 Task: Open the event Casual Lunch Break: Yoga Session on '2024/03/08', change the date to 2024/03/14, change the font style of the description to Trebuchet MS, set the availability to Busy, insert an emoji Sat, logged in from the account softage.10@softage.net and add another guest for the event, softage.6@softage.net. Change the alignment of the event description to Align left.Change the font color of the description to Dark Green and select an event charm, 
Action: Mouse moved to (842, 315)
Screenshot: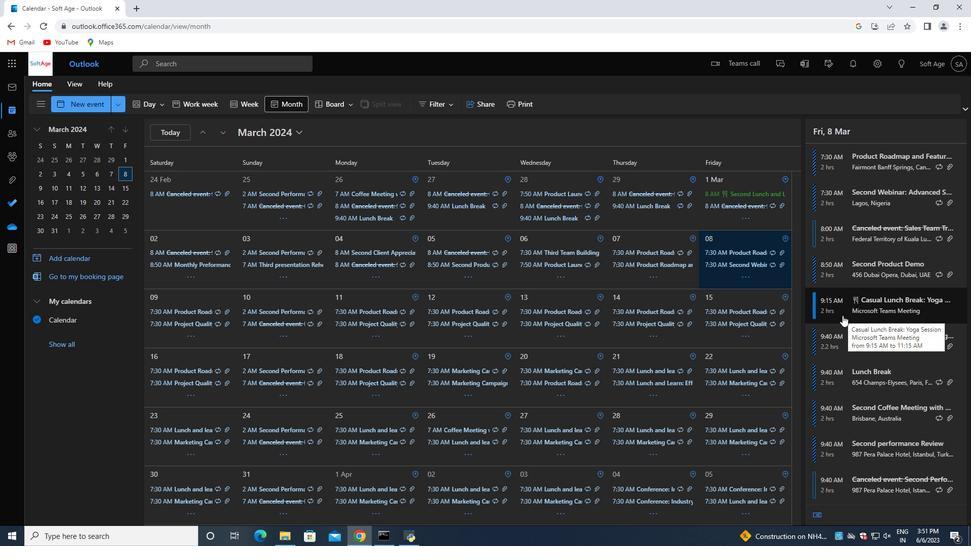 
Action: Mouse pressed left at (842, 315)
Screenshot: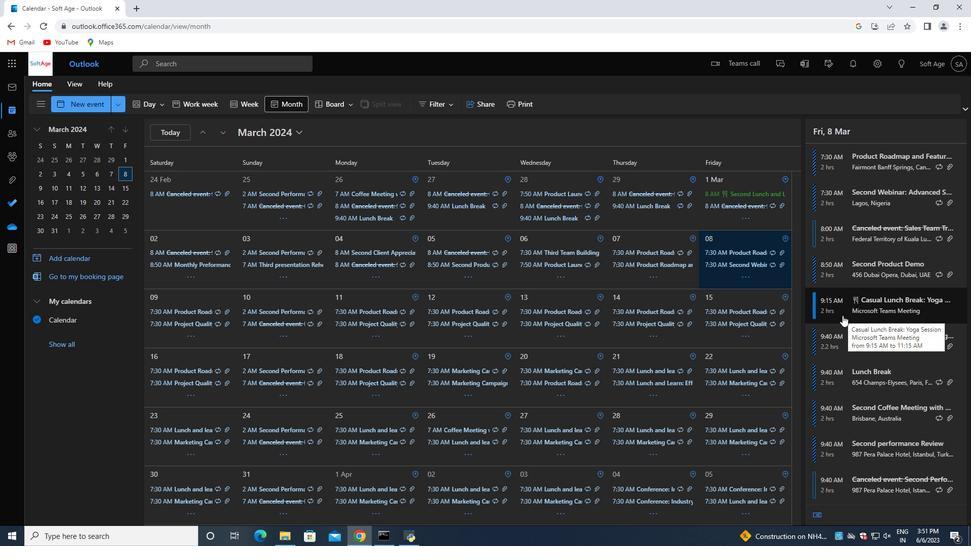 
Action: Mouse moved to (647, 383)
Screenshot: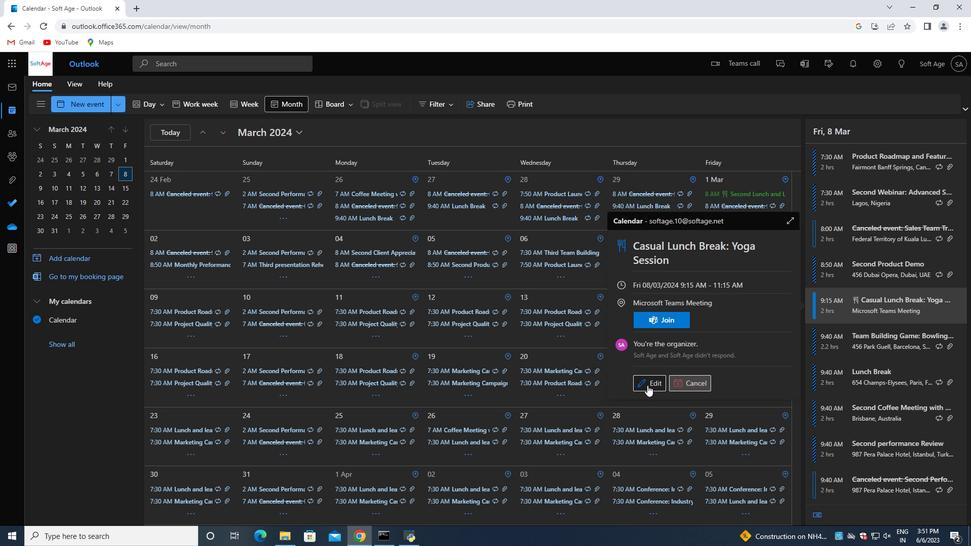 
Action: Mouse pressed left at (647, 383)
Screenshot: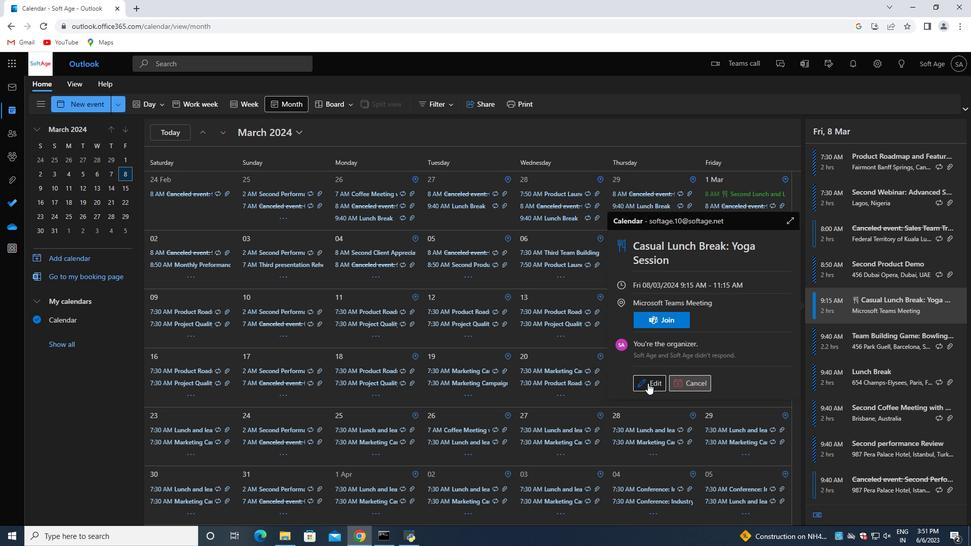 
Action: Mouse moved to (296, 270)
Screenshot: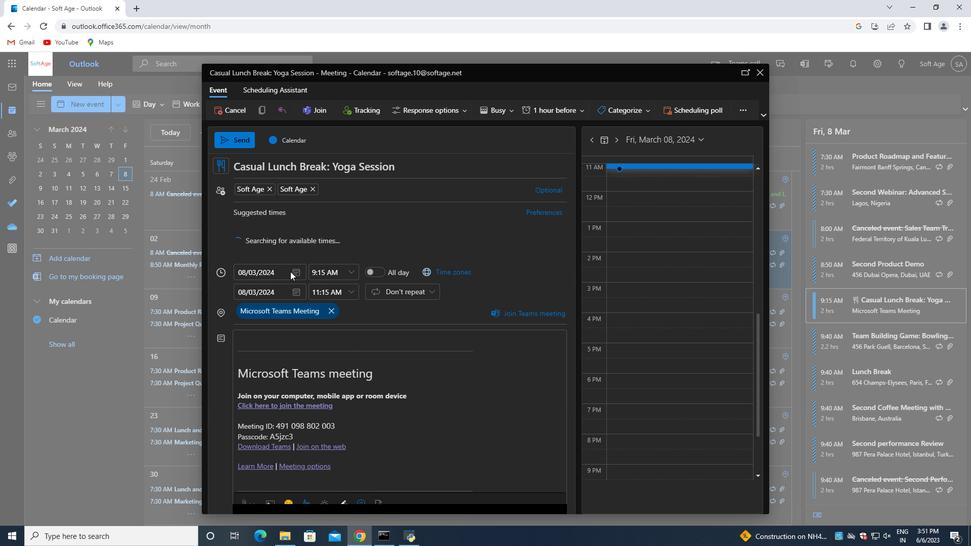 
Action: Mouse pressed left at (296, 270)
Screenshot: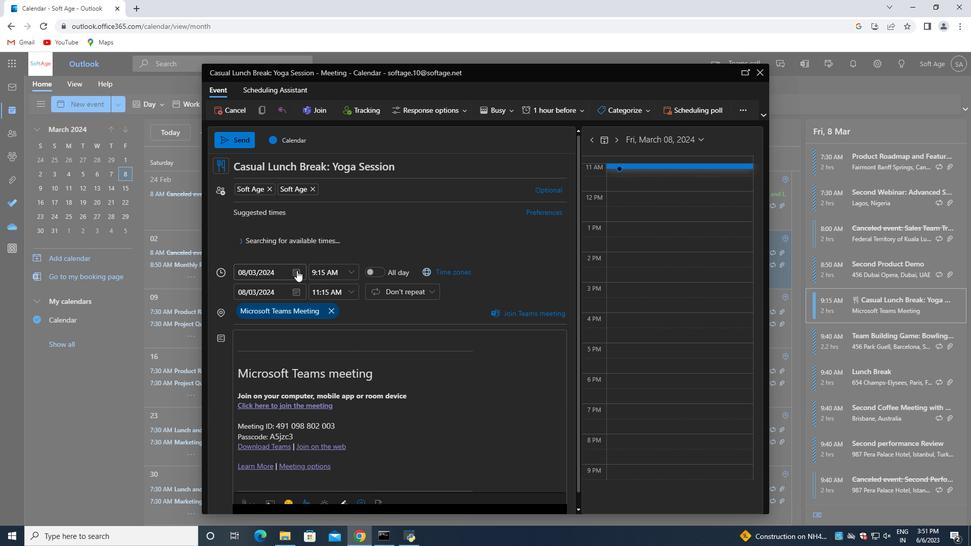 
Action: Mouse moved to (296, 283)
Screenshot: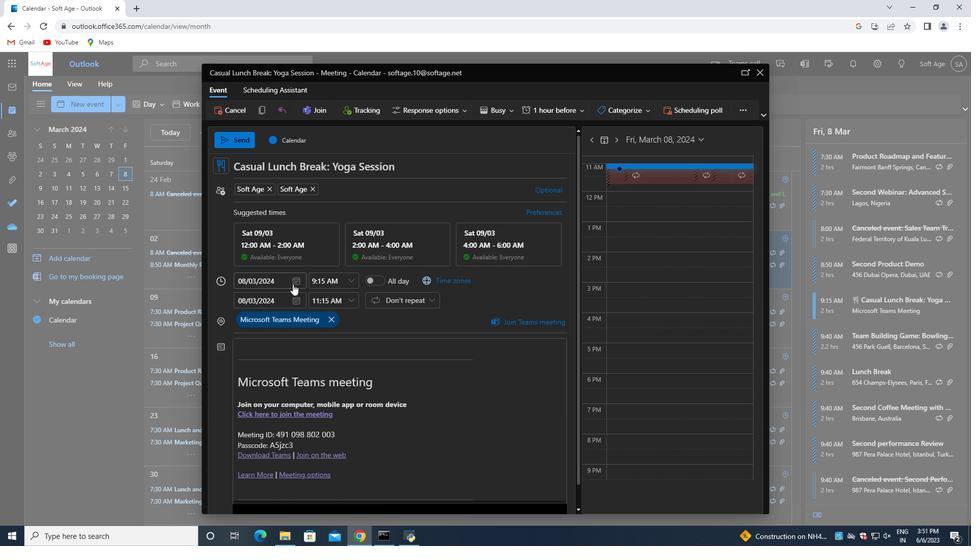 
Action: Mouse pressed left at (296, 283)
Screenshot: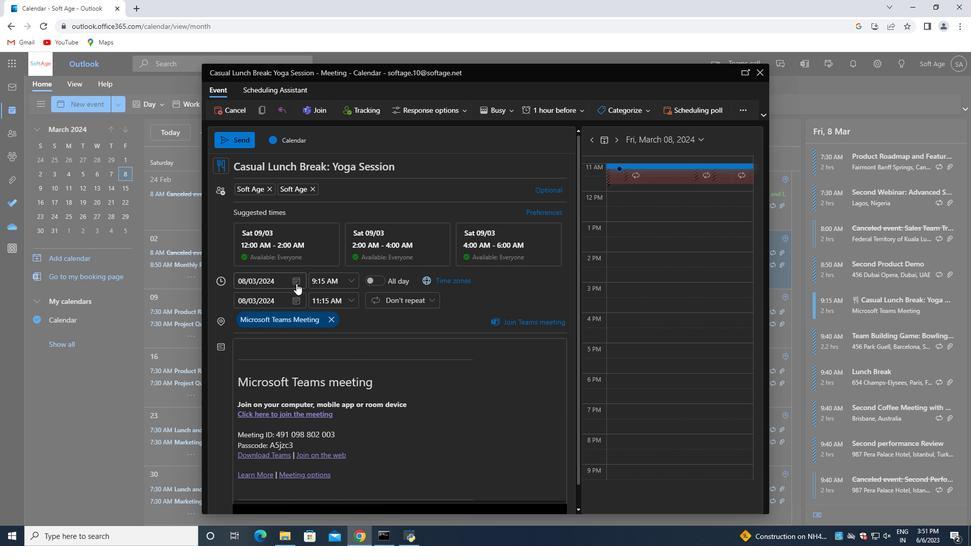 
Action: Mouse moved to (315, 359)
Screenshot: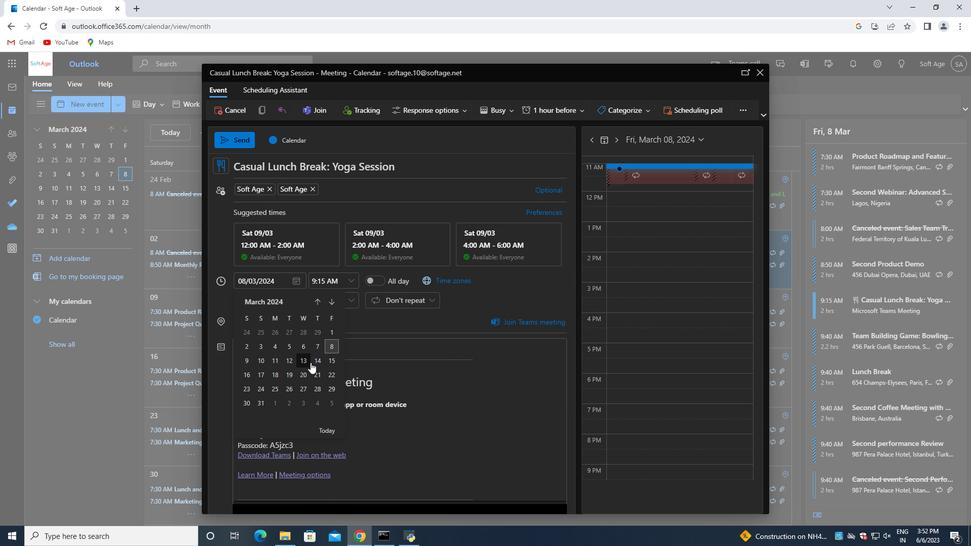
Action: Mouse pressed left at (315, 359)
Screenshot: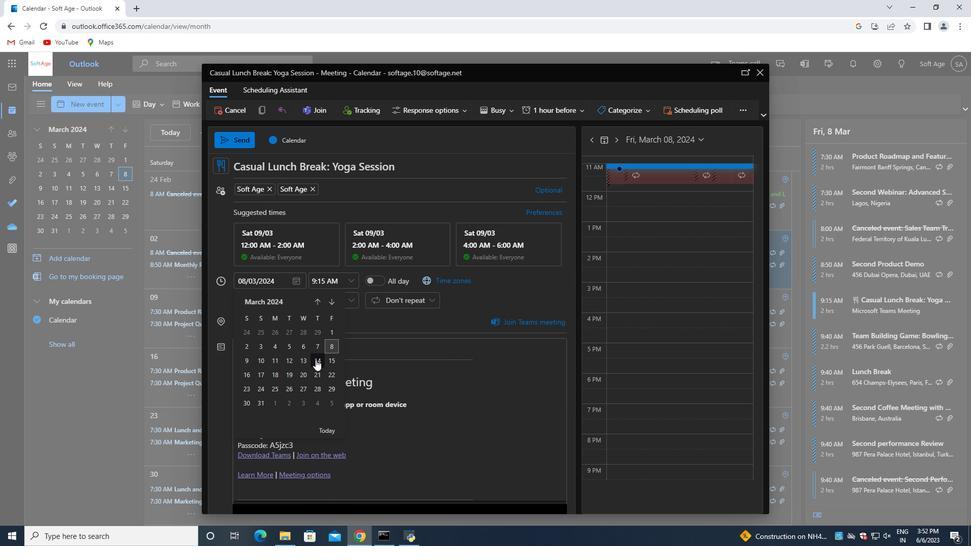 
Action: Mouse moved to (343, 183)
Screenshot: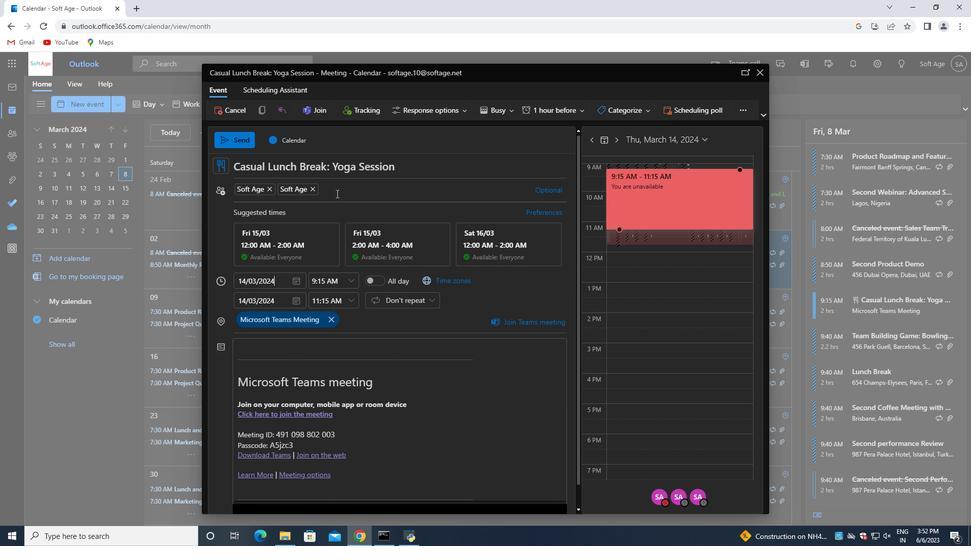 
Action: Mouse pressed left at (343, 183)
Screenshot: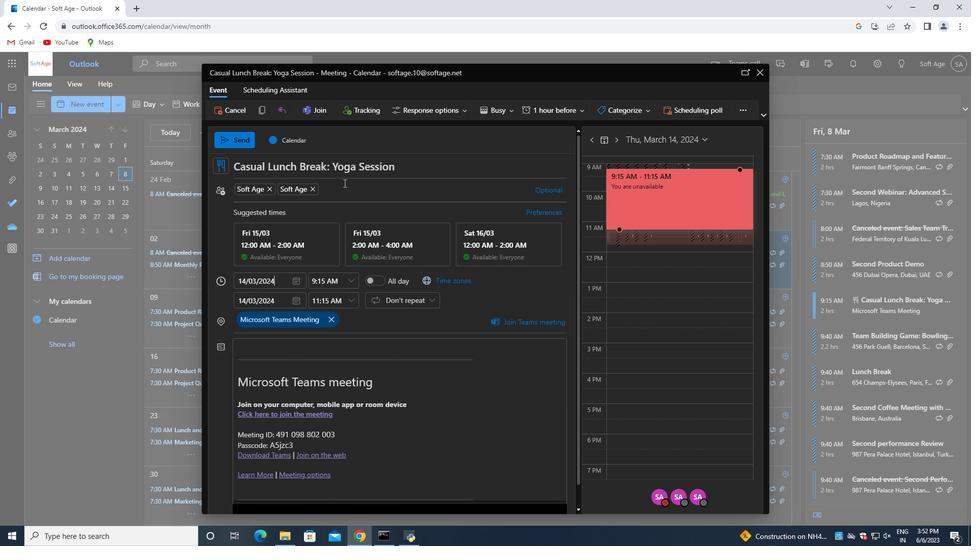 
Action: Key pressed softage.6<Key.shift>@softage.net<Key.enter>
Screenshot: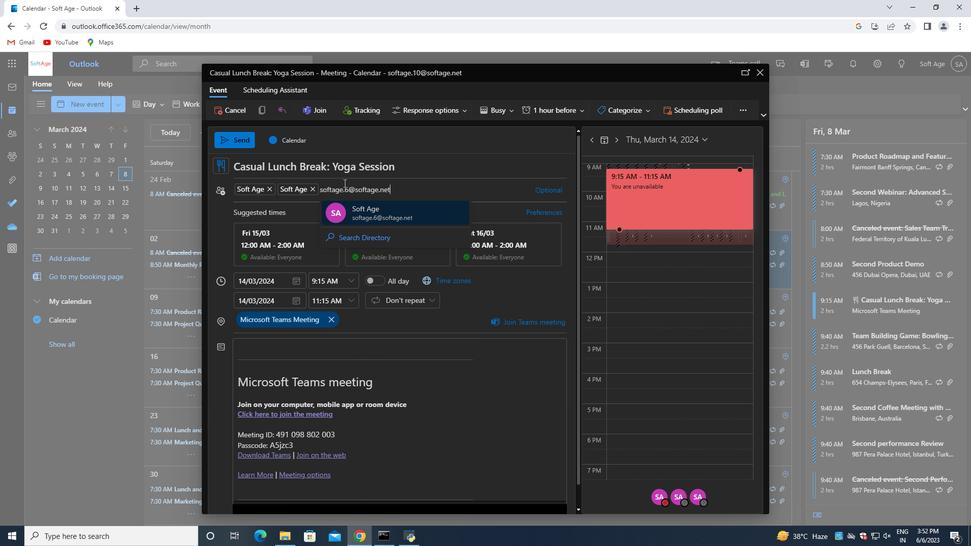 
Action: Mouse moved to (360, 259)
Screenshot: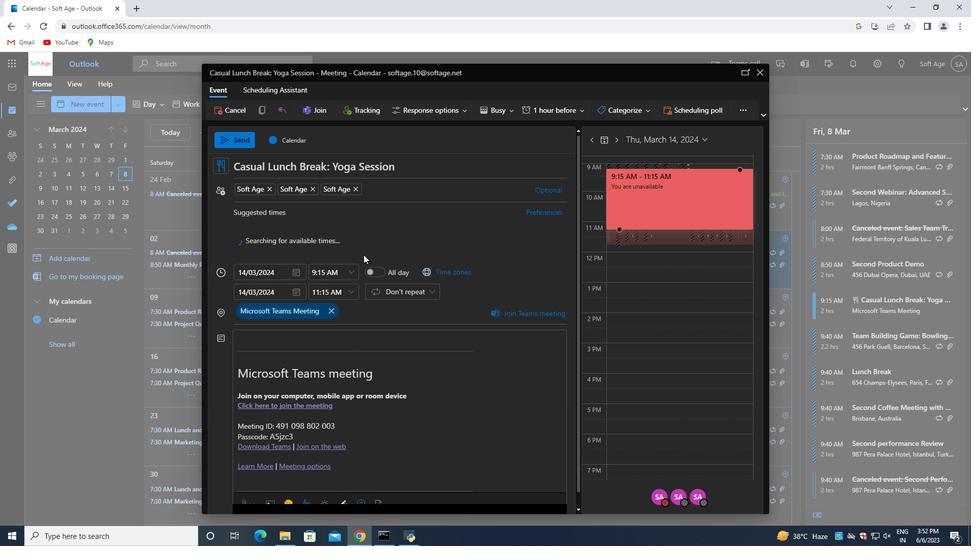 
Action: Mouse scrolled (360, 258) with delta (0, 0)
Screenshot: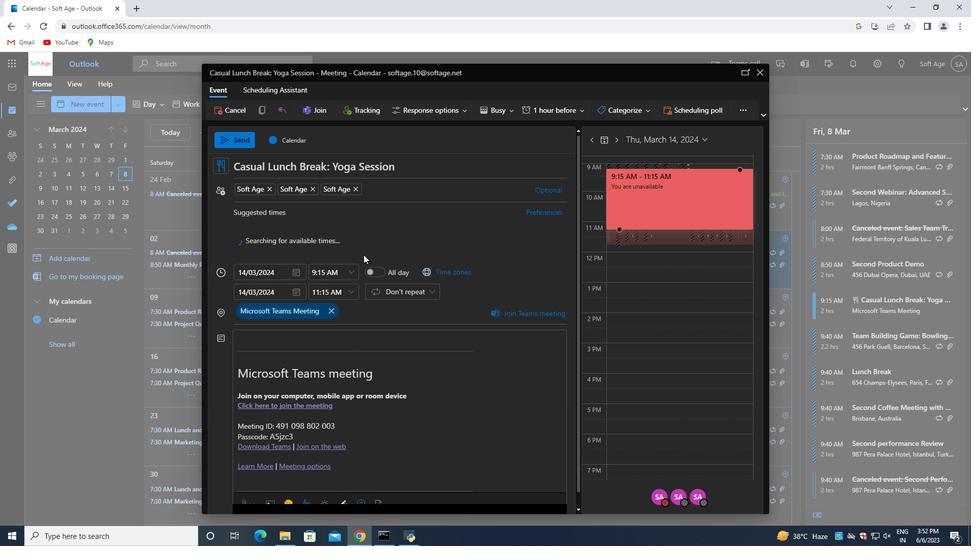 
Action: Mouse moved to (352, 268)
Screenshot: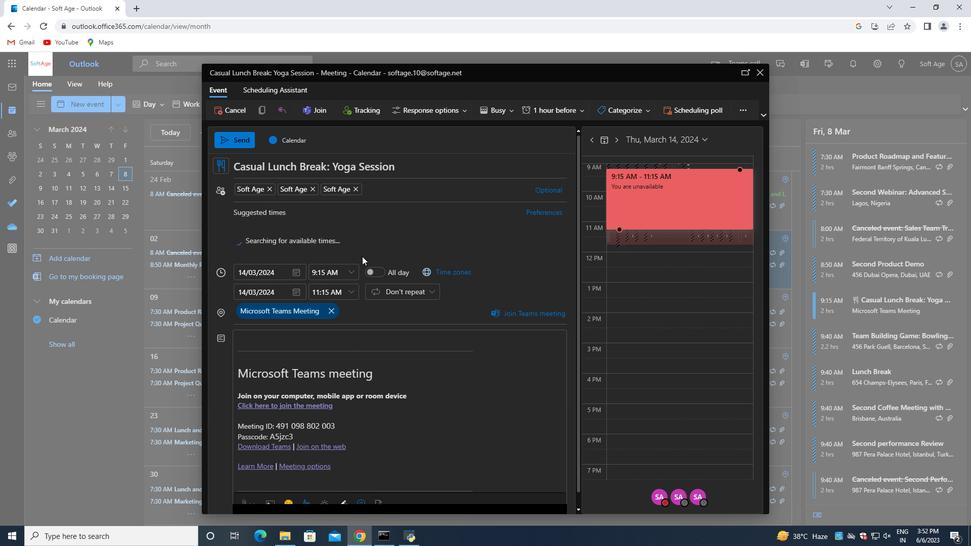 
Action: Mouse scrolled (352, 267) with delta (0, 0)
Screenshot: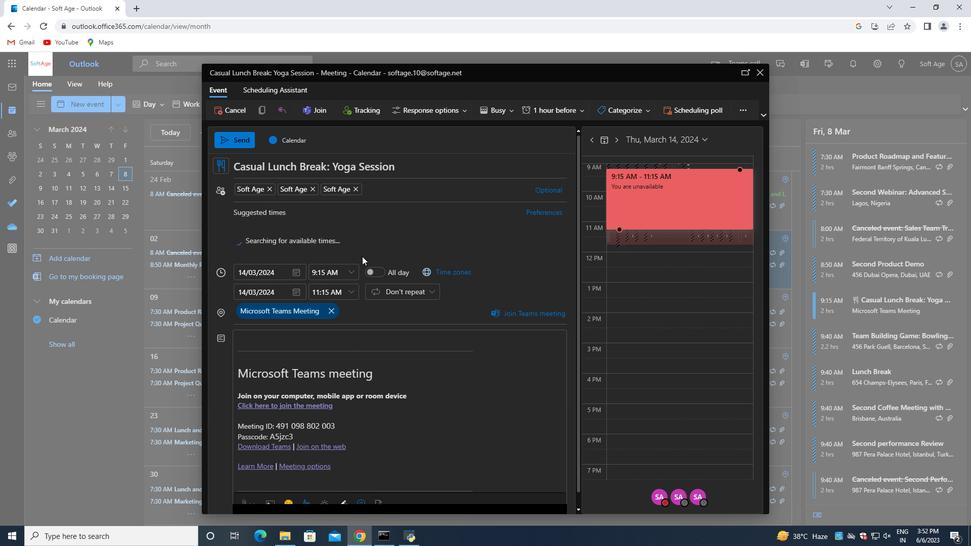
Action: Mouse moved to (344, 277)
Screenshot: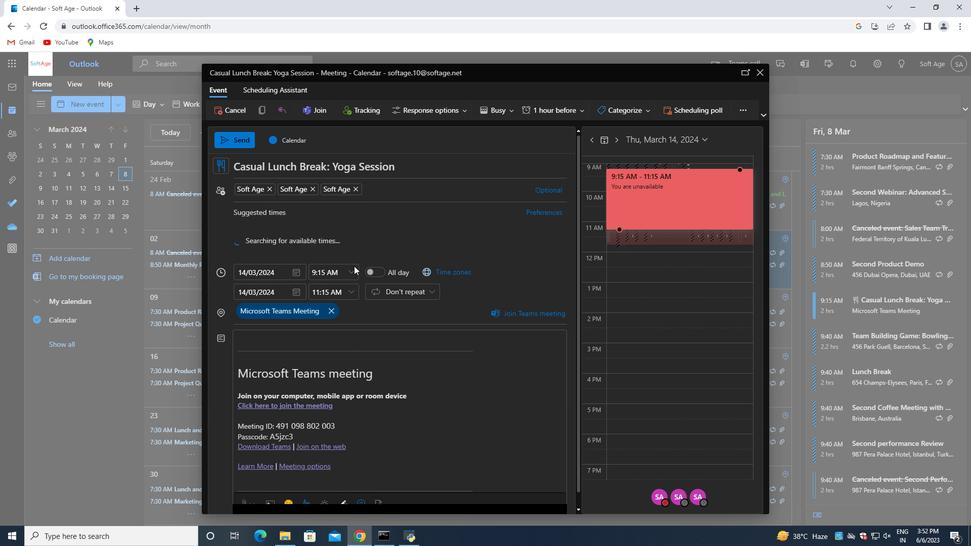 
Action: Mouse scrolled (344, 276) with delta (0, 0)
Screenshot: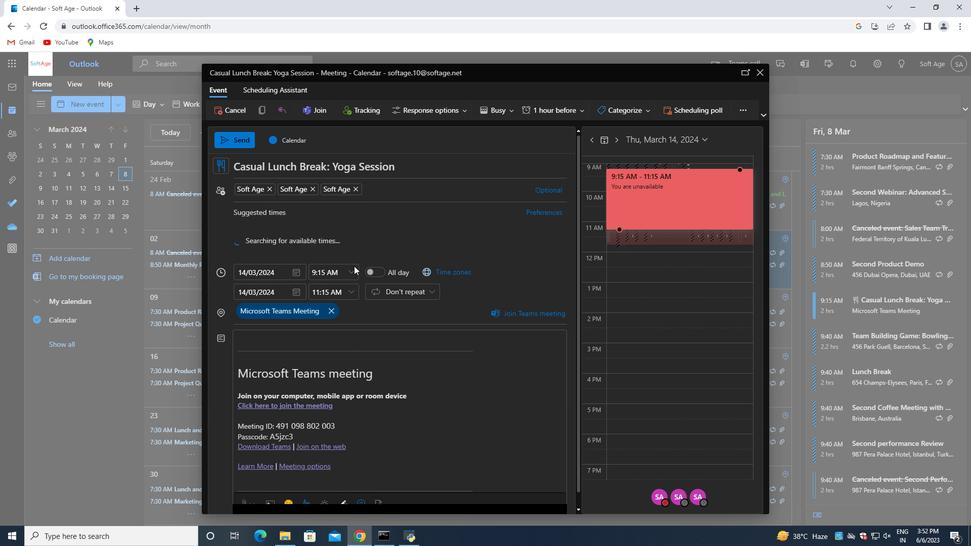 
Action: Mouse moved to (339, 286)
Screenshot: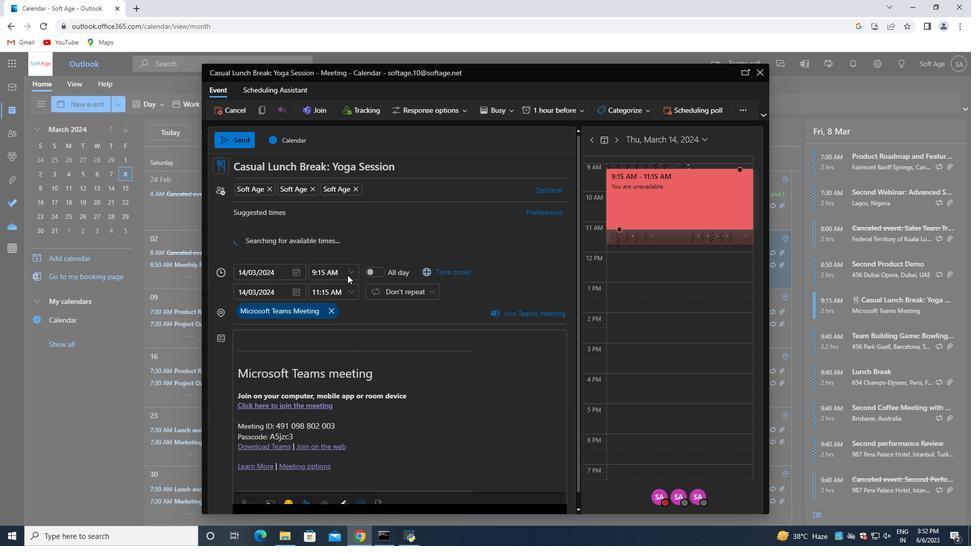
Action: Mouse scrolled (339, 286) with delta (0, 0)
Screenshot: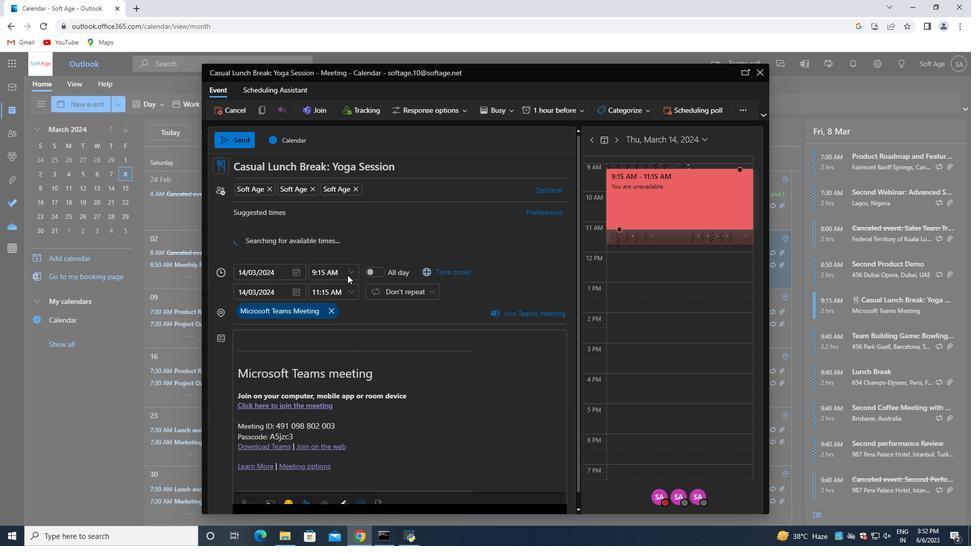 
Action: Mouse moved to (338, 290)
Screenshot: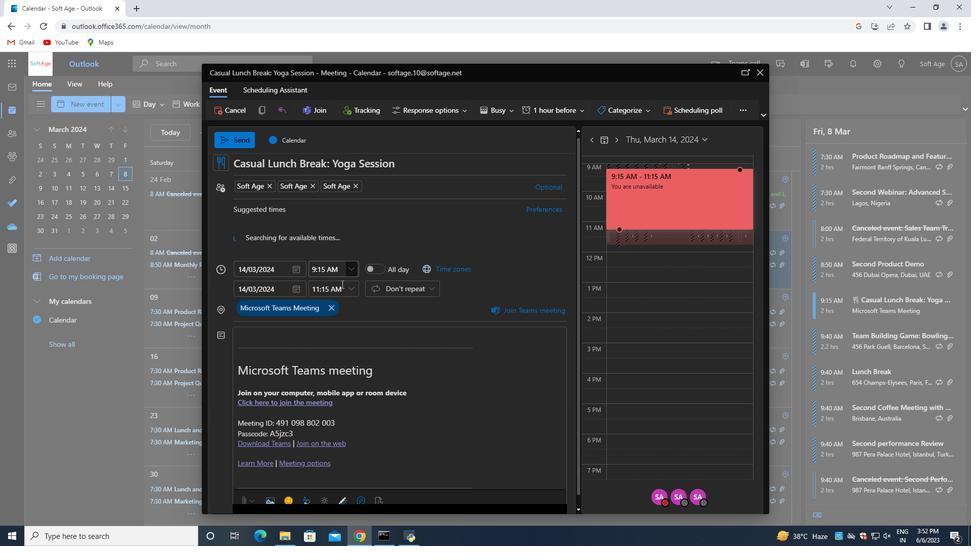 
Action: Mouse scrolled (338, 289) with delta (0, 0)
Screenshot: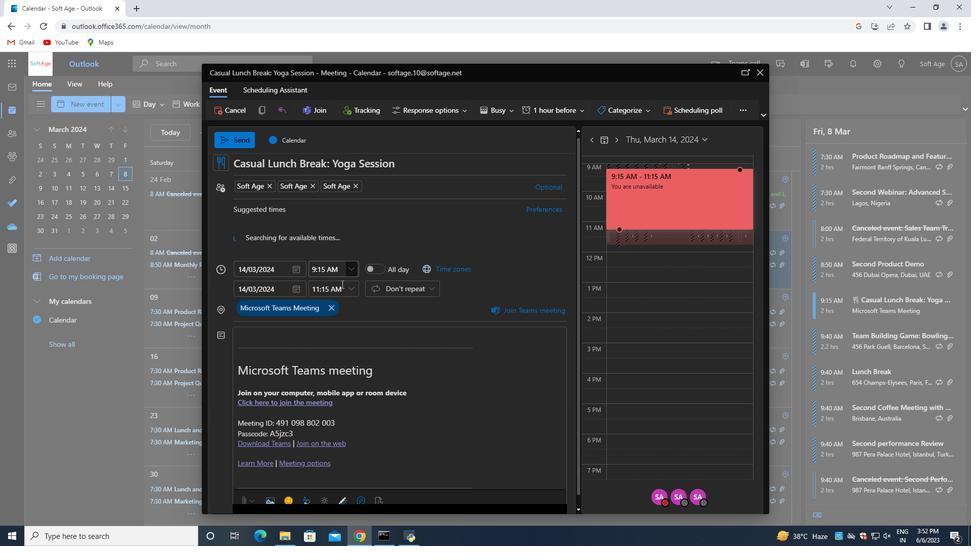 
Action: Mouse moved to (333, 326)
Screenshot: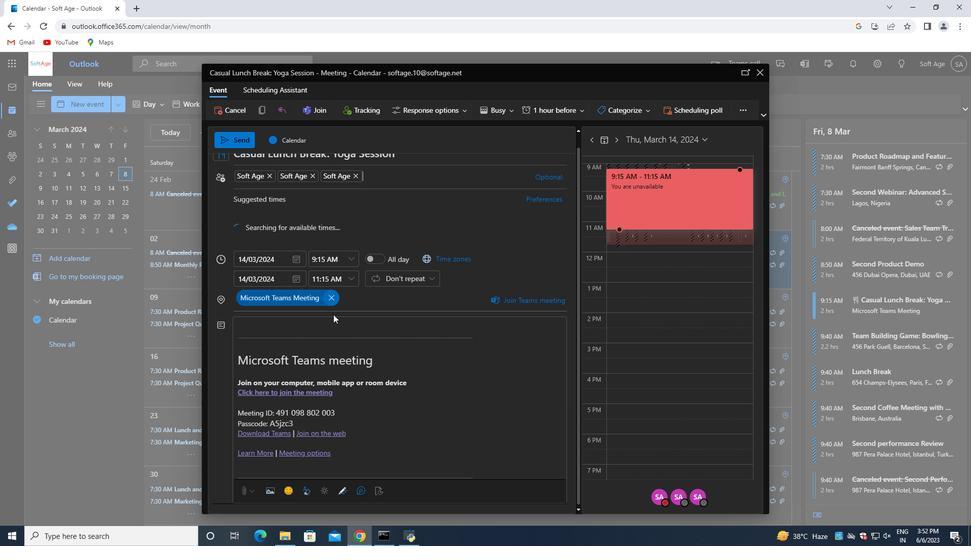 
Action: Mouse scrolled (333, 326) with delta (0, 0)
Screenshot: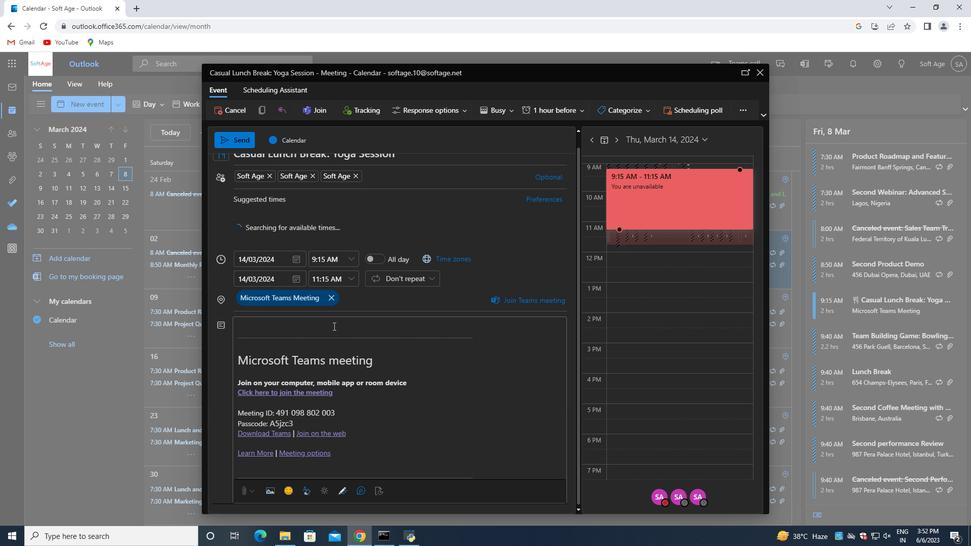 
Action: Mouse scrolled (333, 326) with delta (0, 0)
Screenshot: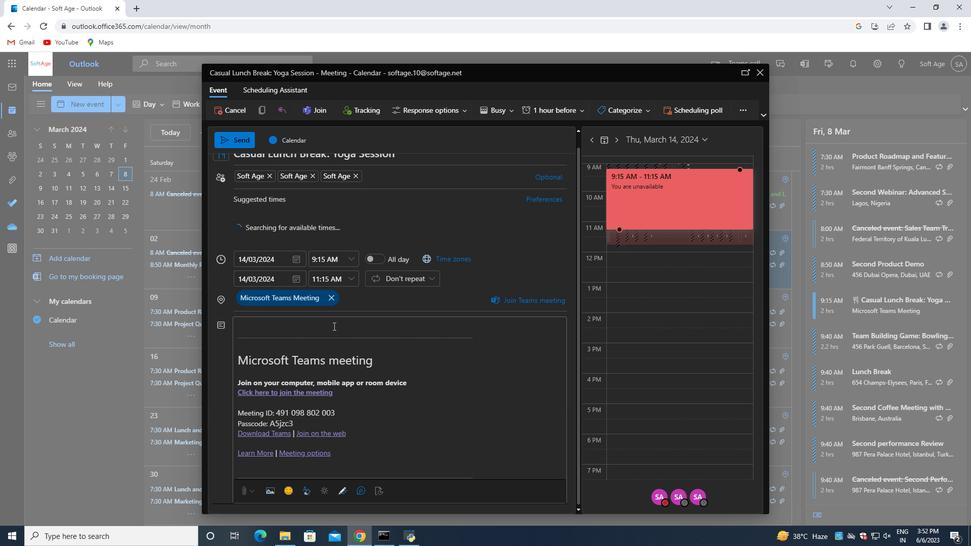 
Action: Mouse scrolled (333, 326) with delta (0, 0)
Screenshot: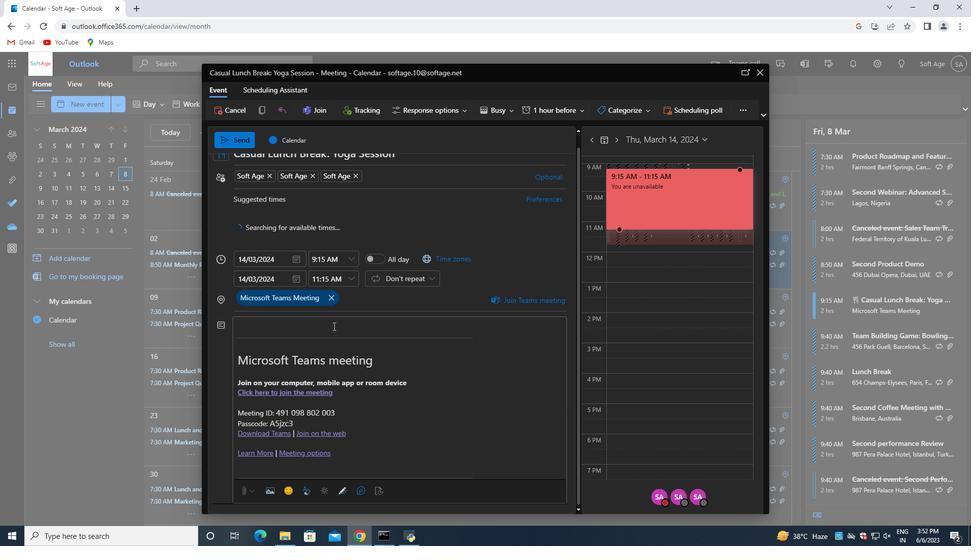 
Action: Mouse scrolled (333, 326) with delta (0, 0)
Screenshot: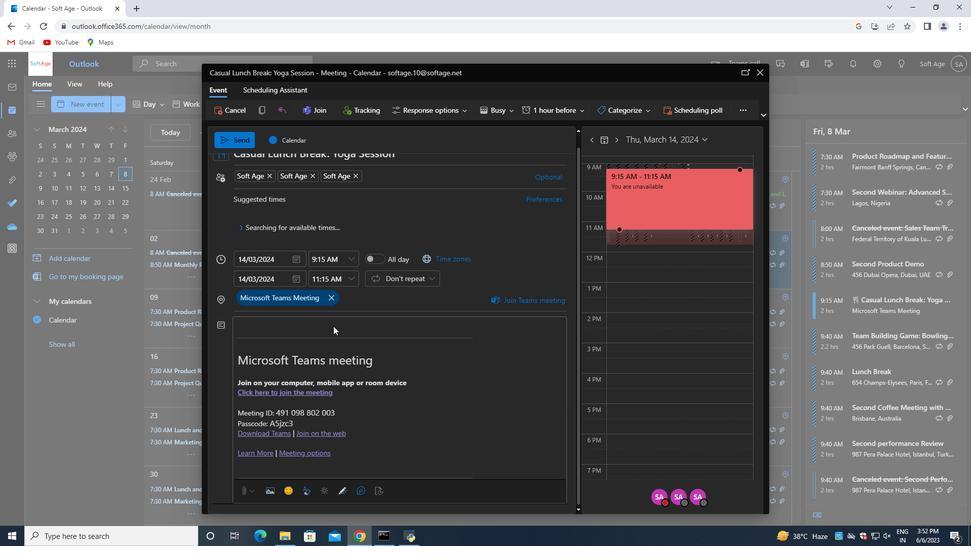 
Action: Mouse moved to (229, 135)
Screenshot: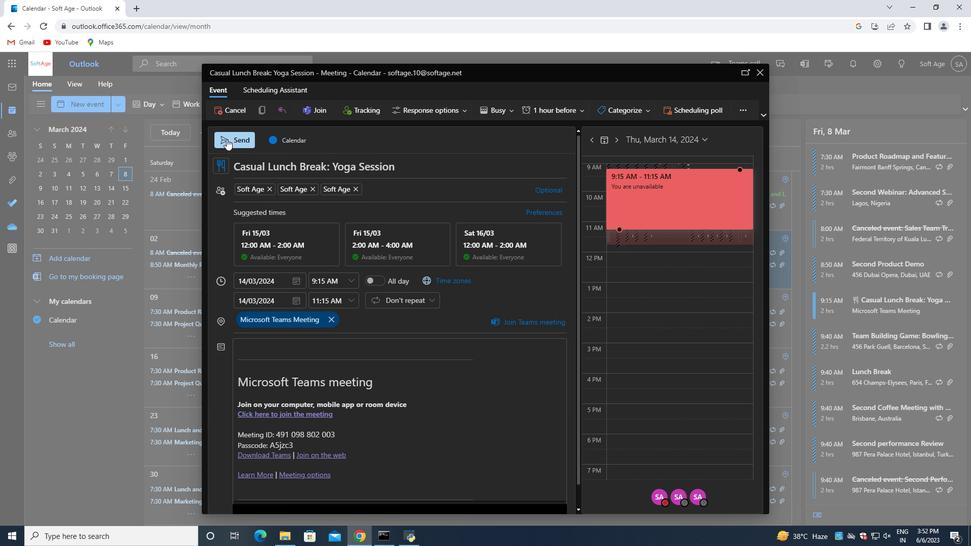 
Action: Mouse pressed left at (229, 135)
Screenshot: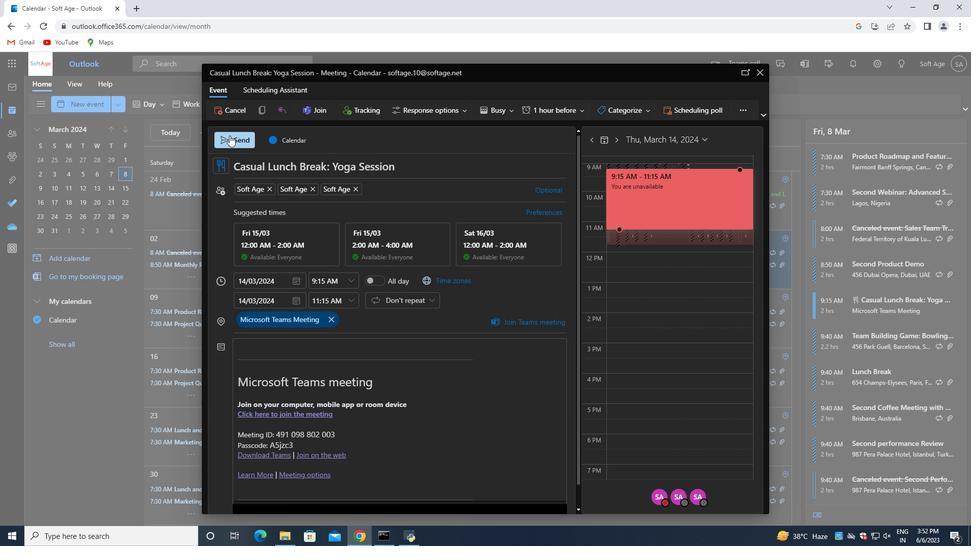 
